 Task: Select a due date automation when advanced on, the moment a card is due add fields without custom field "Resume" set to a number lower than 1 and lower than 10.
Action: Mouse moved to (1010, 74)
Screenshot: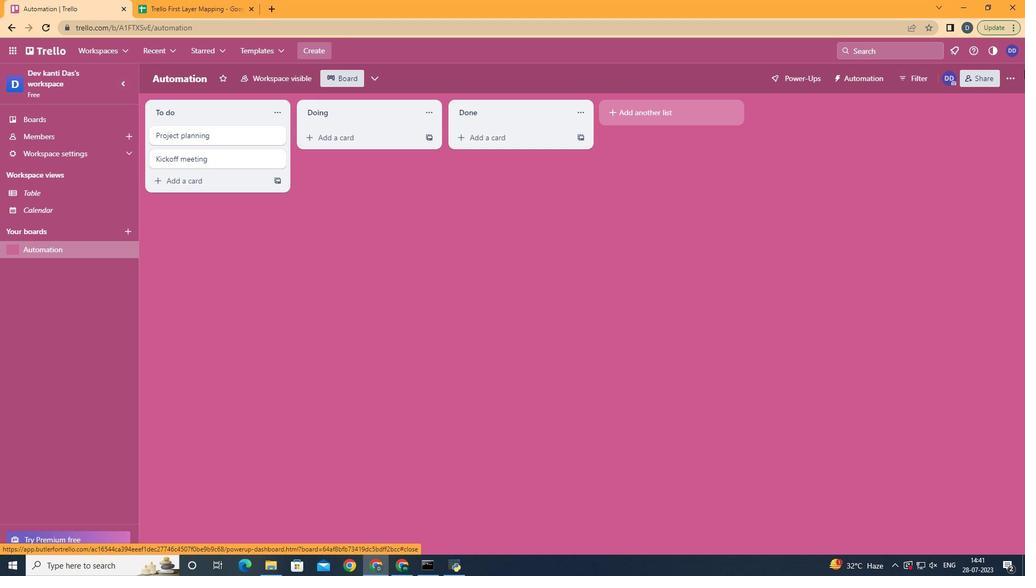 
Action: Mouse pressed left at (1010, 74)
Screenshot: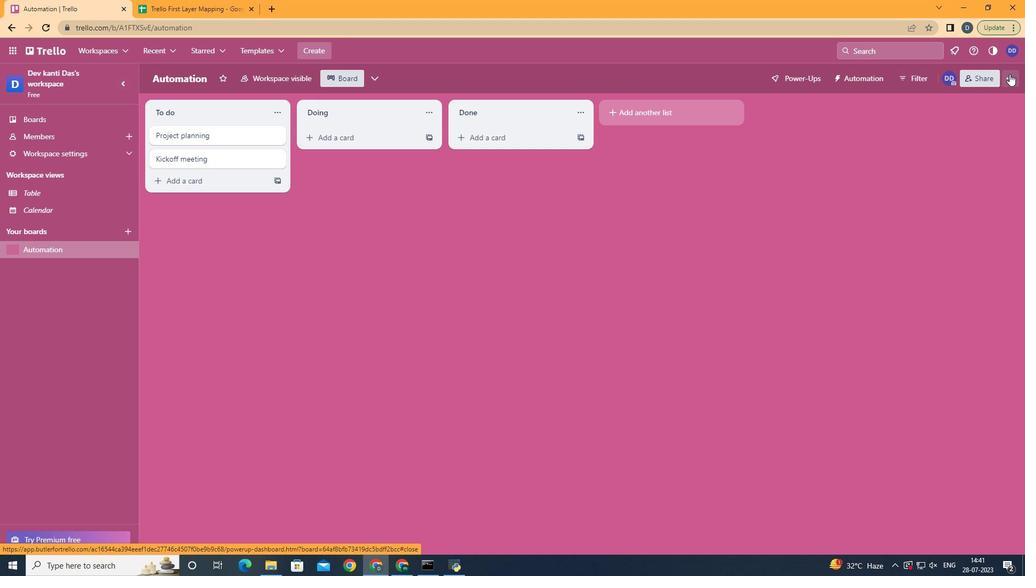 
Action: Mouse moved to (941, 222)
Screenshot: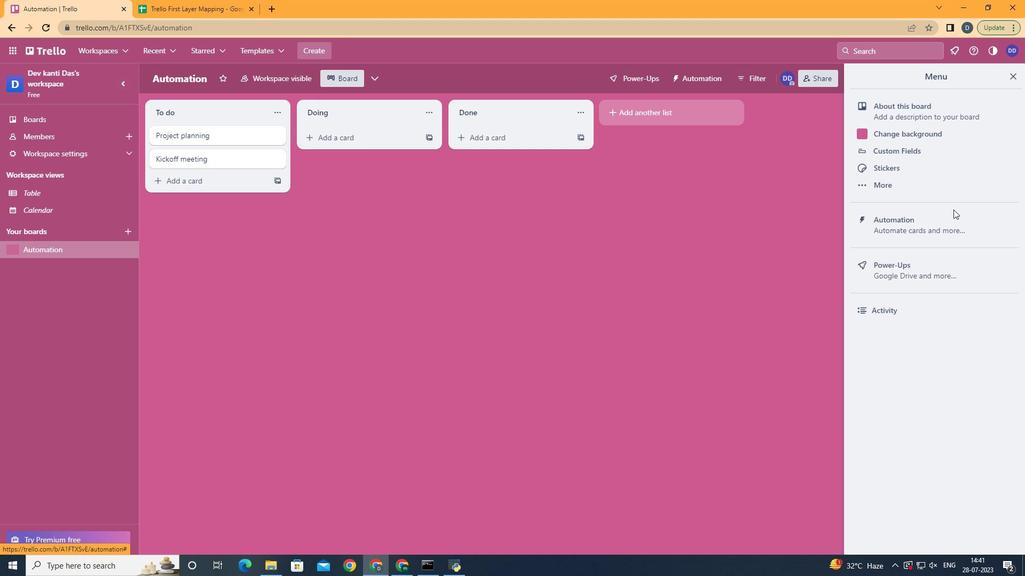 
Action: Mouse pressed left at (941, 222)
Screenshot: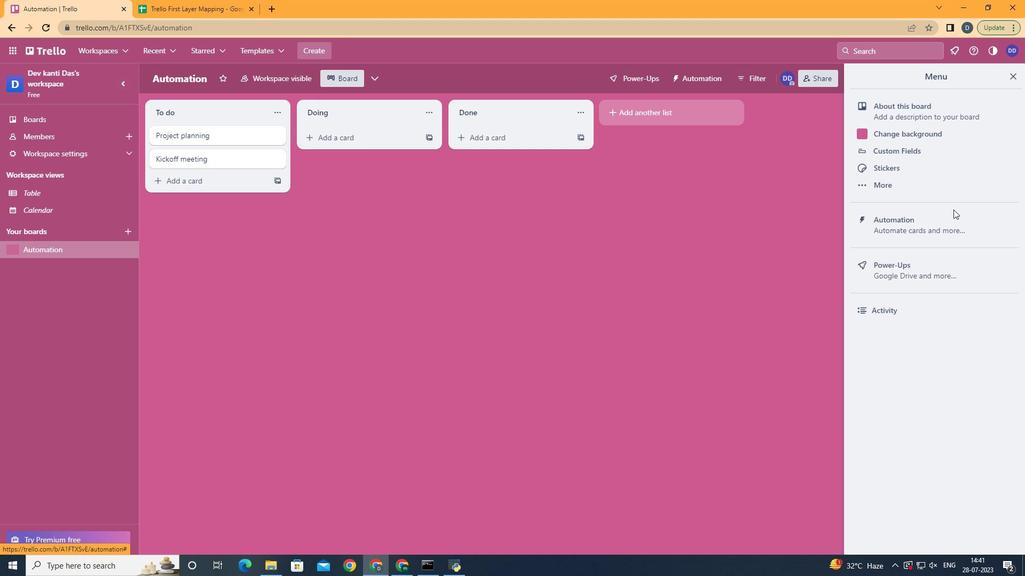 
Action: Mouse moved to (188, 212)
Screenshot: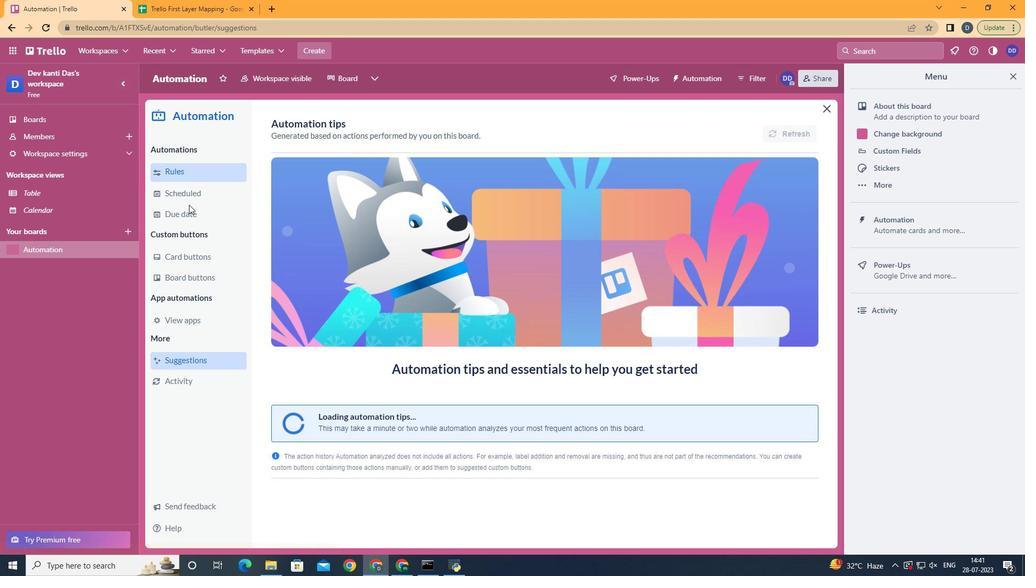 
Action: Mouse pressed left at (188, 212)
Screenshot: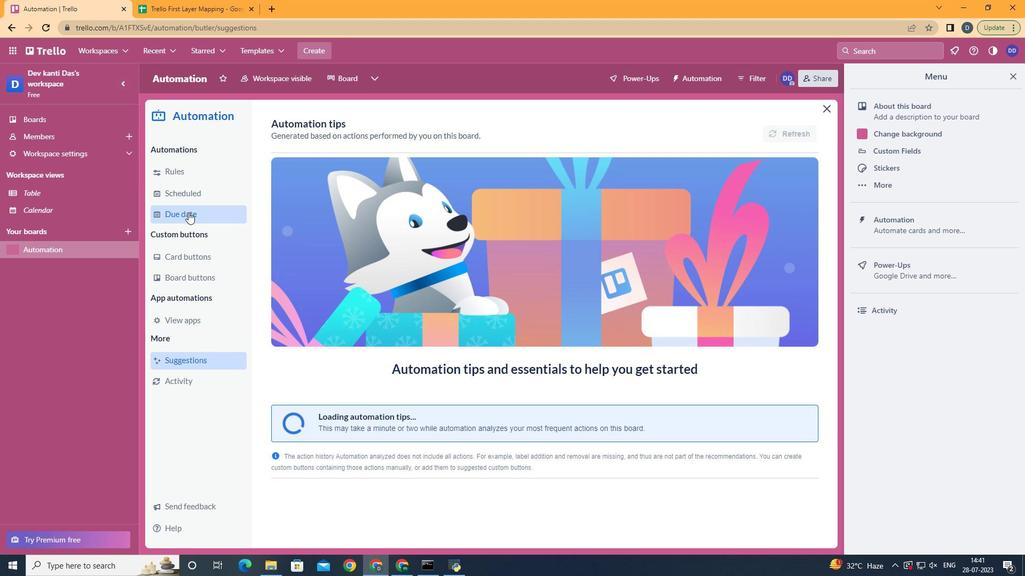 
Action: Mouse moved to (777, 130)
Screenshot: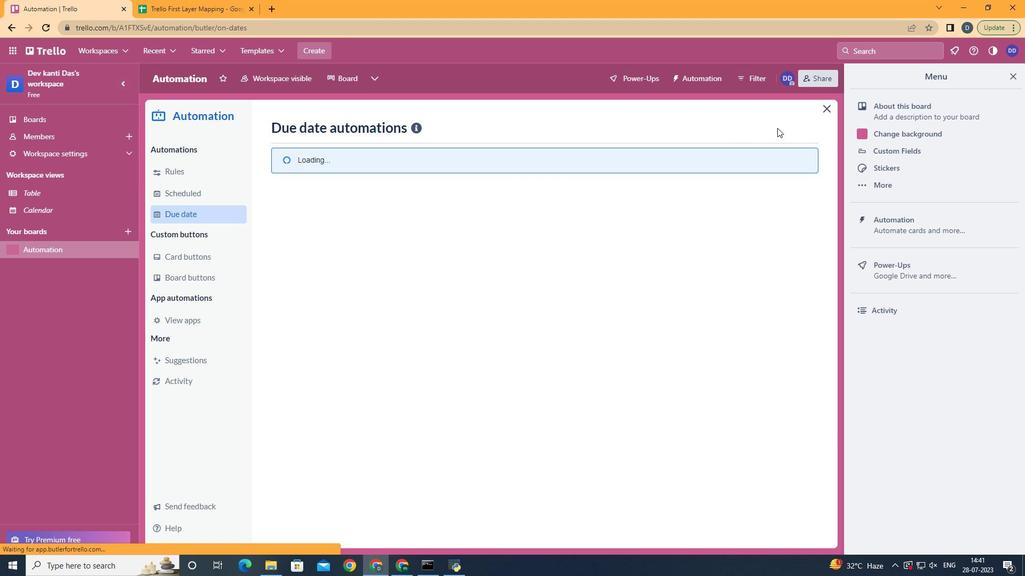 
Action: Mouse pressed left at (777, 130)
Screenshot: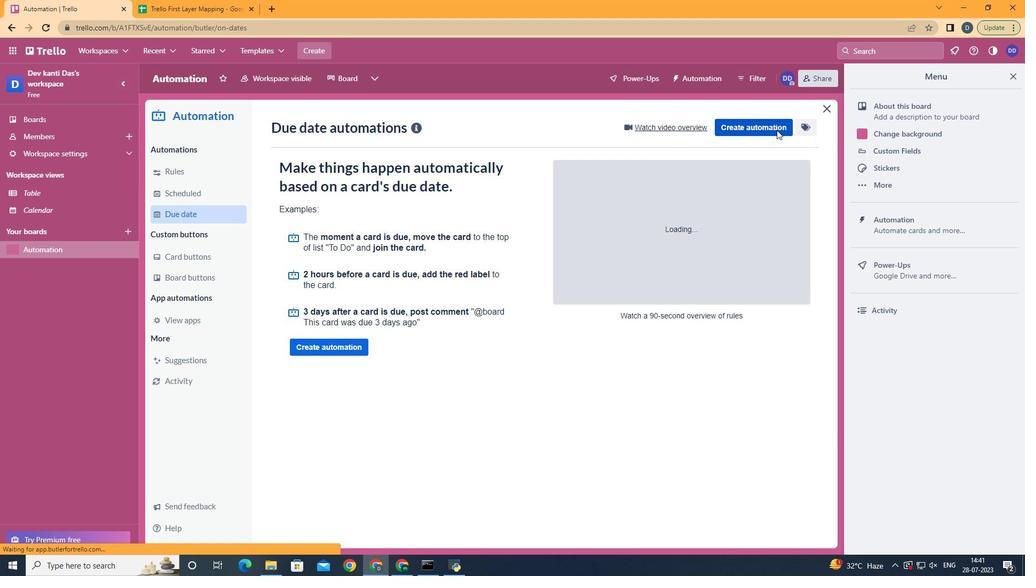 
Action: Mouse moved to (505, 229)
Screenshot: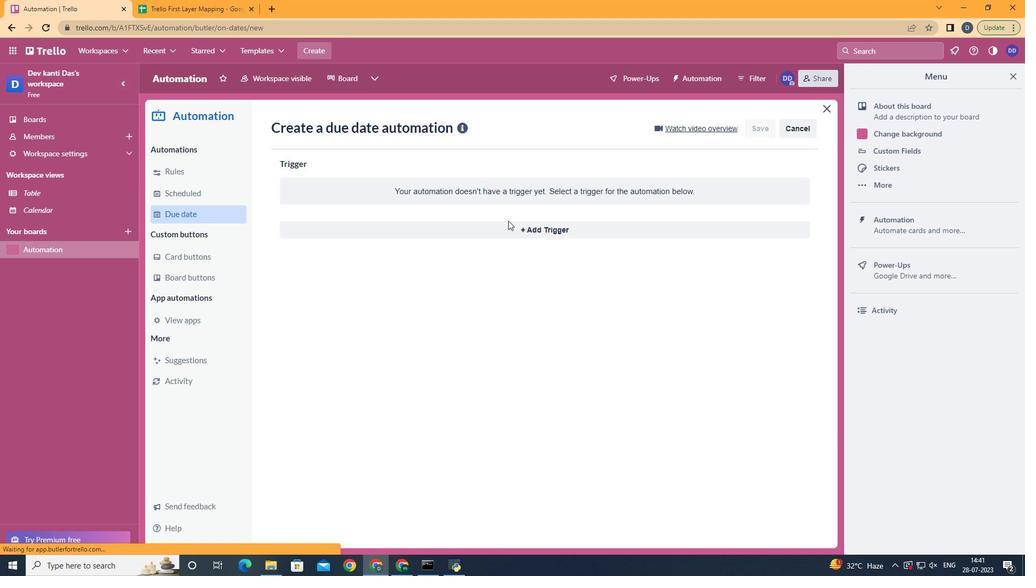 
Action: Mouse pressed left at (505, 229)
Screenshot: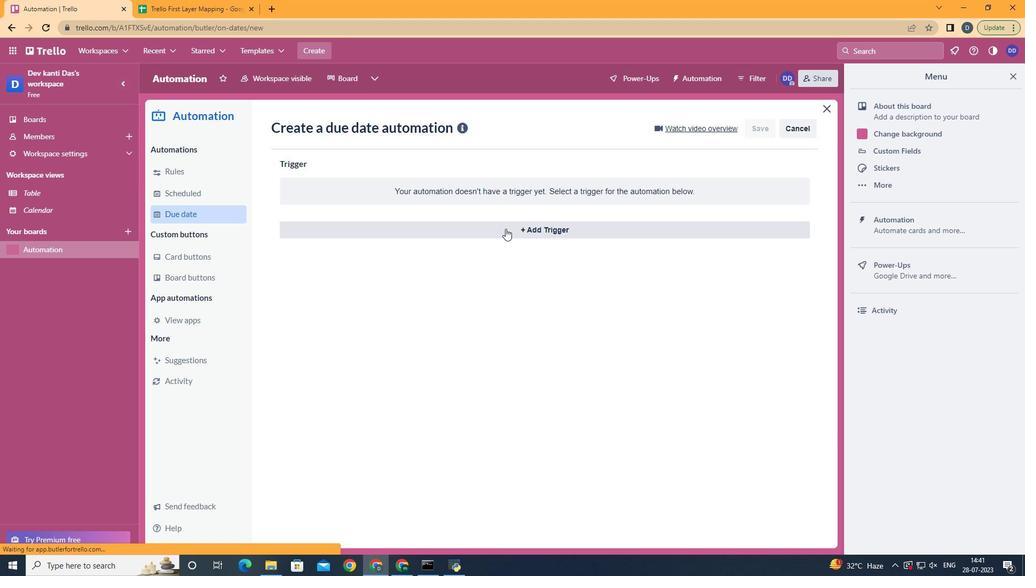 
Action: Mouse moved to (320, 377)
Screenshot: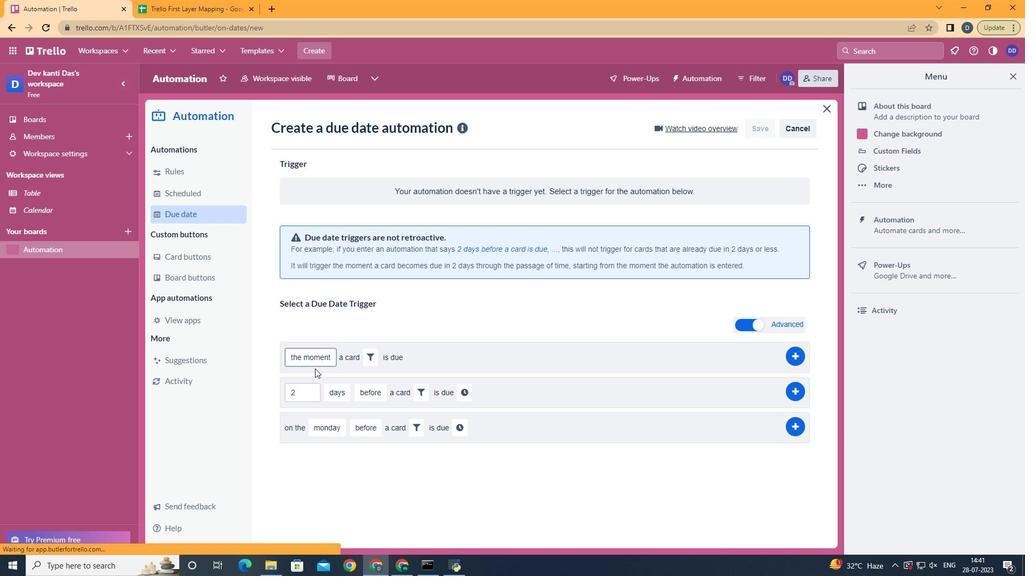 
Action: Mouse pressed left at (320, 377)
Screenshot: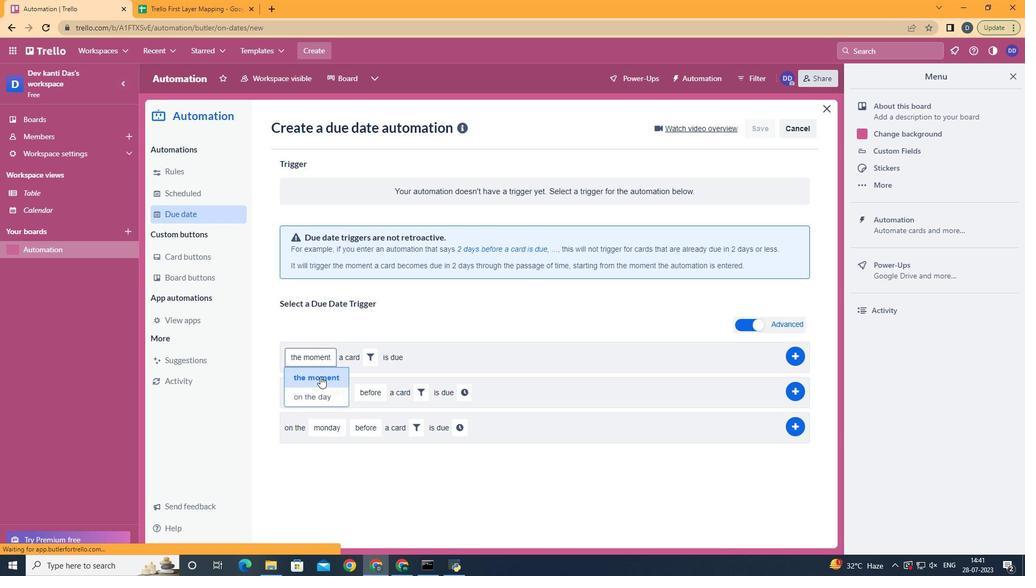 
Action: Mouse moved to (373, 360)
Screenshot: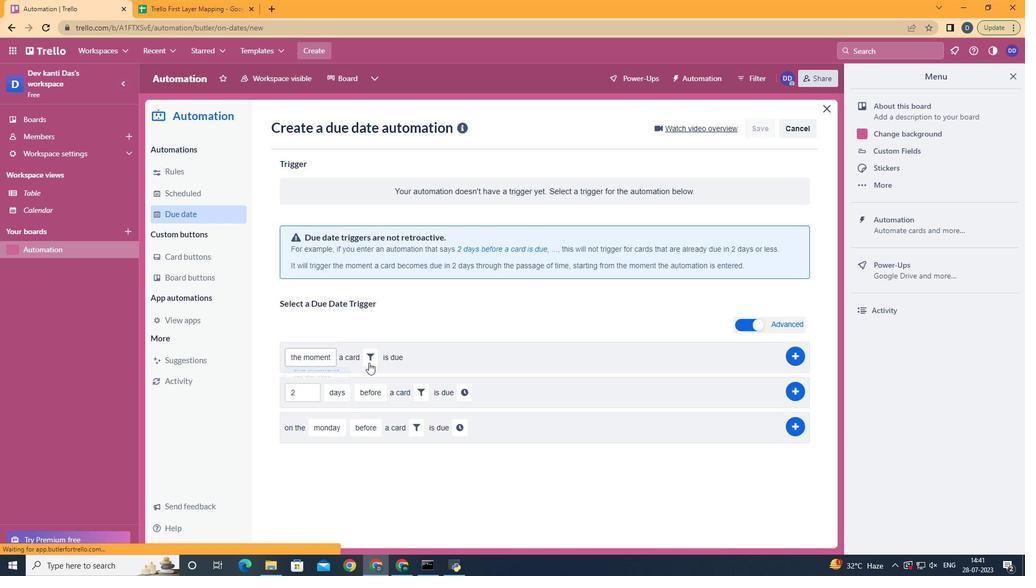 
Action: Mouse pressed left at (373, 360)
Screenshot: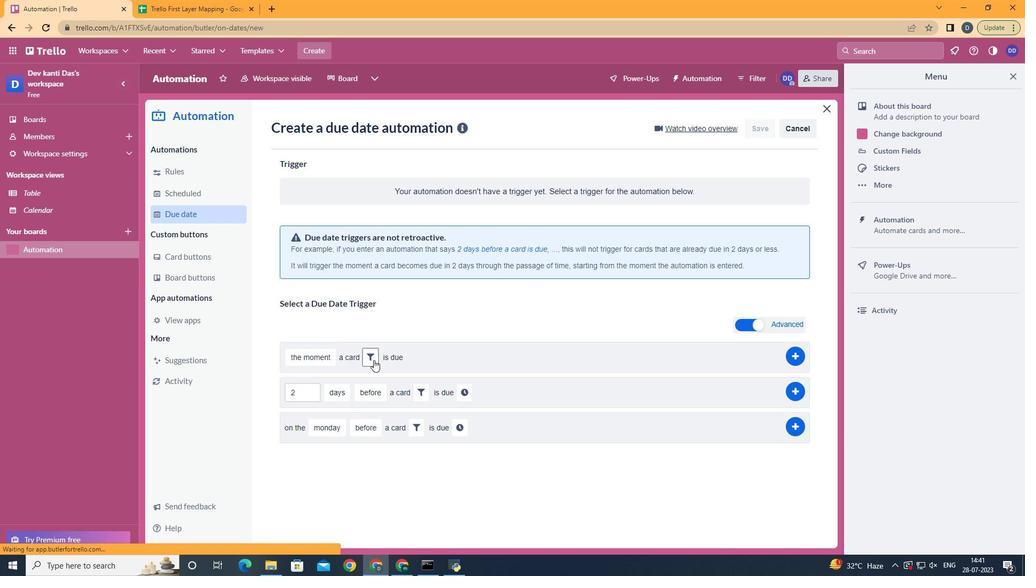 
Action: Mouse moved to (533, 388)
Screenshot: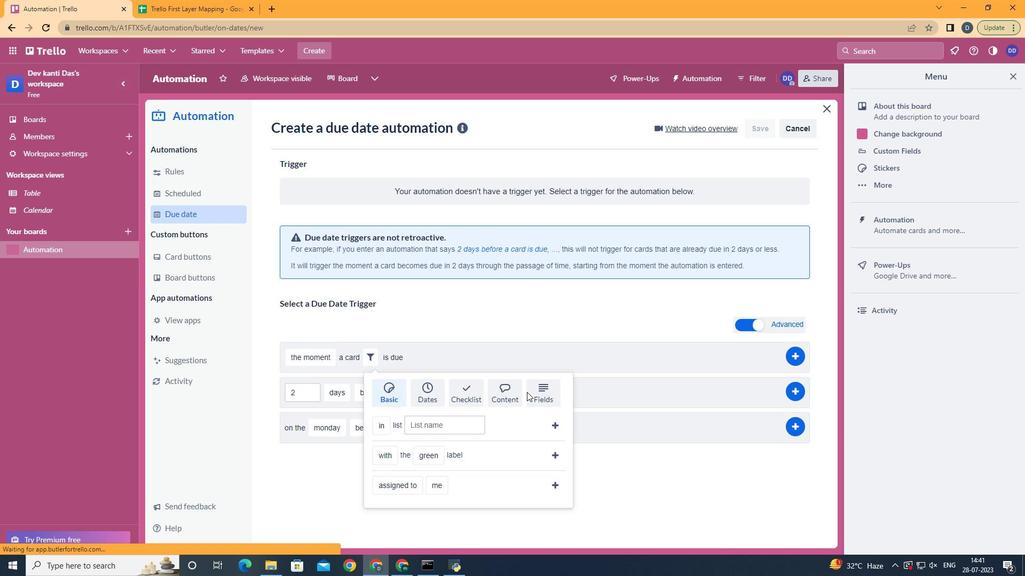 
Action: Mouse pressed left at (533, 388)
Screenshot: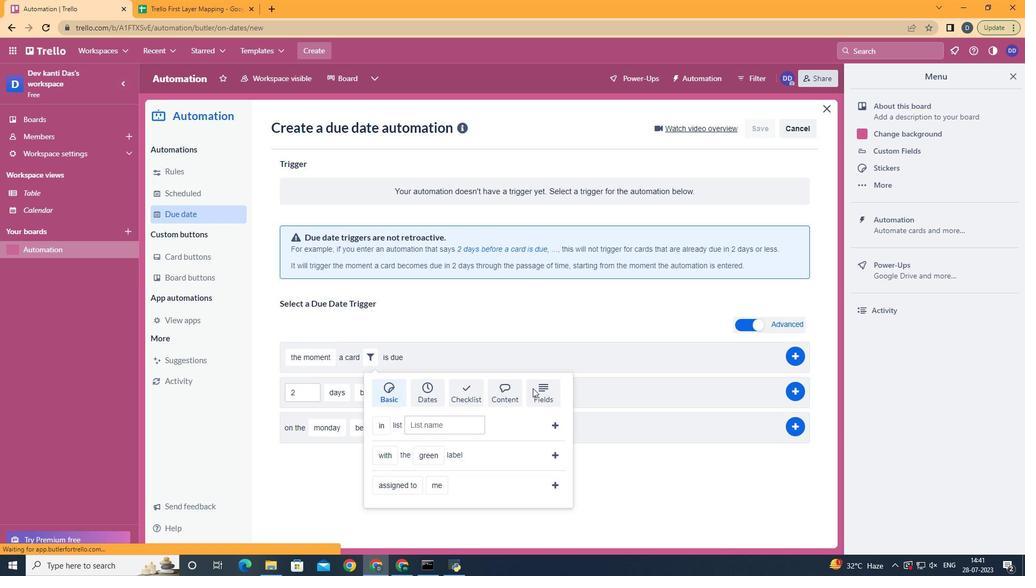 
Action: Mouse scrolled (533, 388) with delta (0, 0)
Screenshot: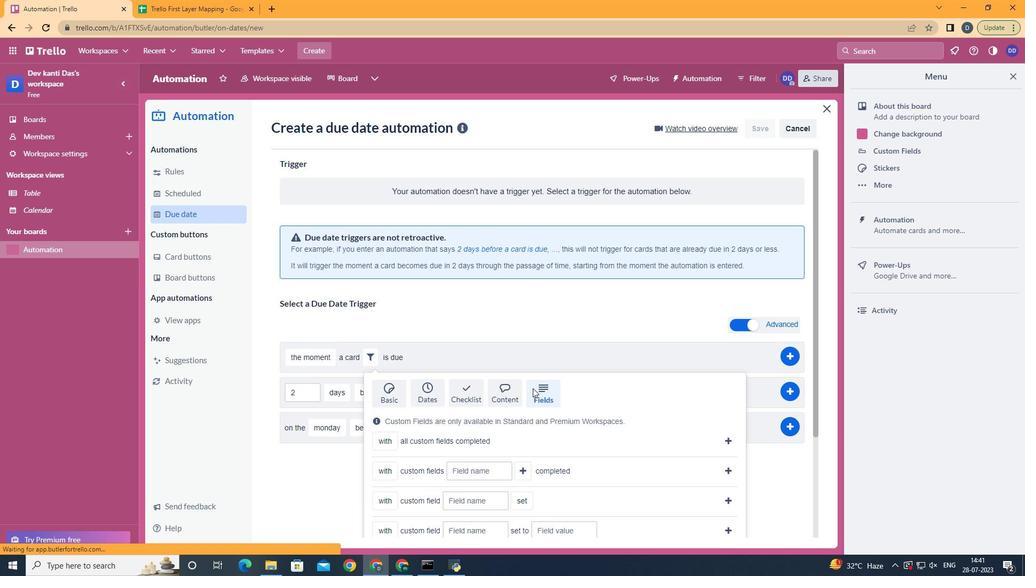 
Action: Mouse moved to (535, 395)
Screenshot: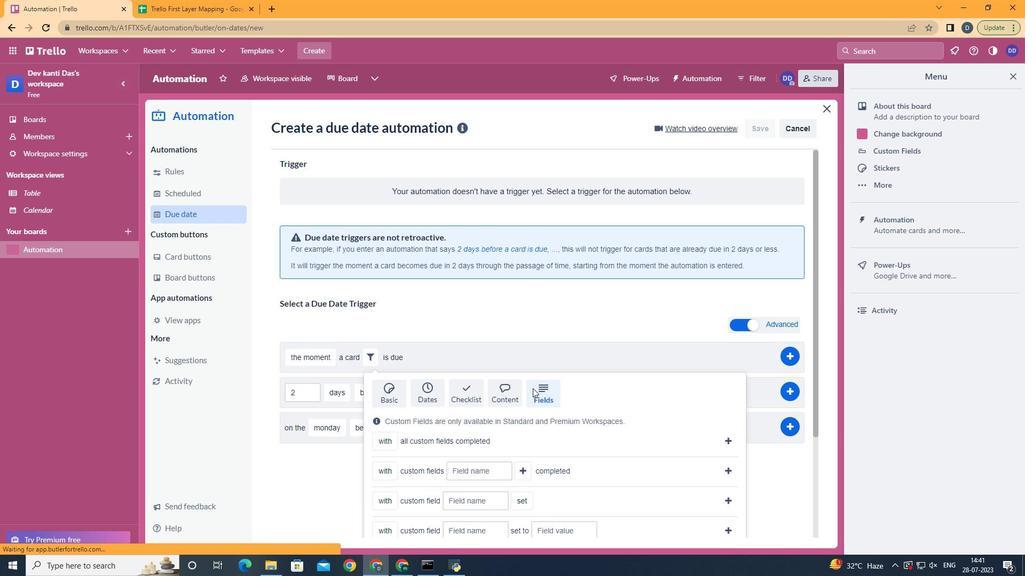 
Action: Mouse scrolled (535, 394) with delta (0, 0)
Screenshot: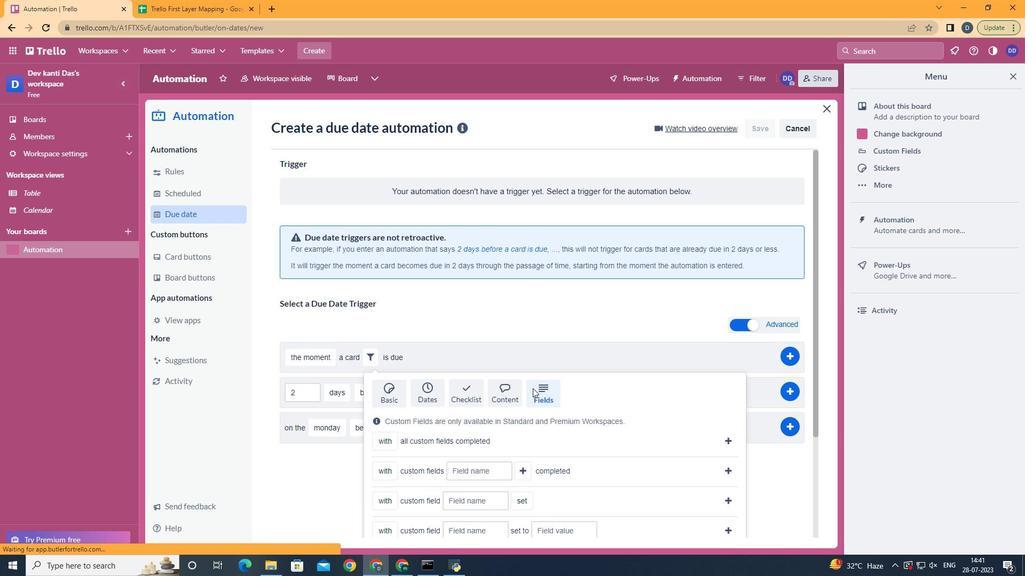 
Action: Mouse moved to (536, 396)
Screenshot: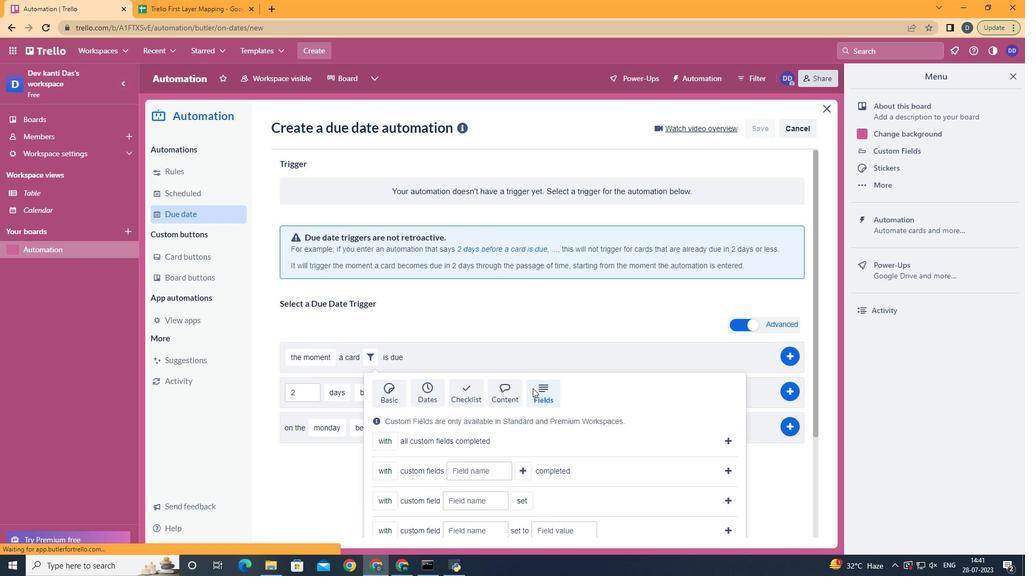
Action: Mouse scrolled (536, 395) with delta (0, 0)
Screenshot: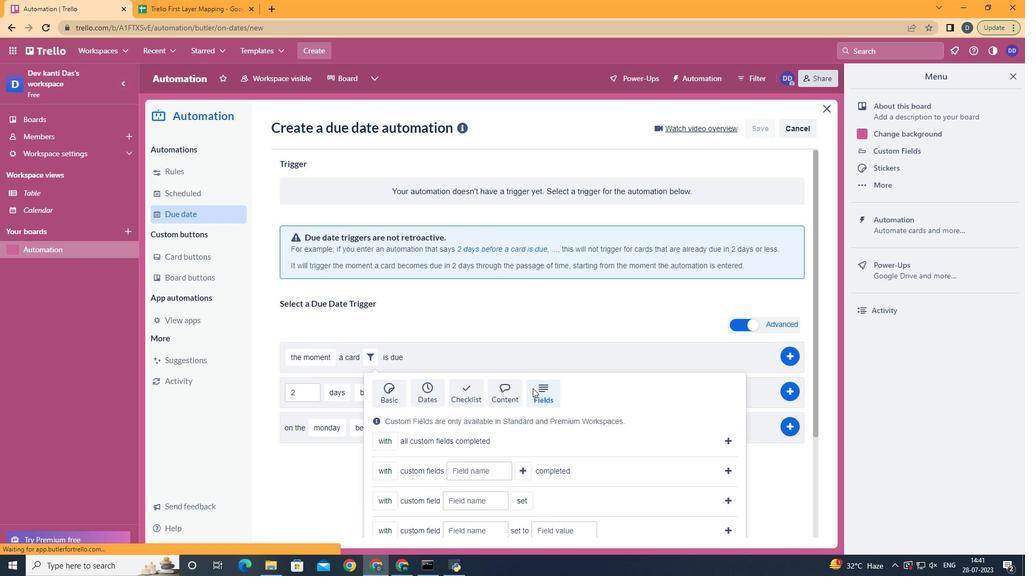 
Action: Mouse scrolled (536, 395) with delta (0, 0)
Screenshot: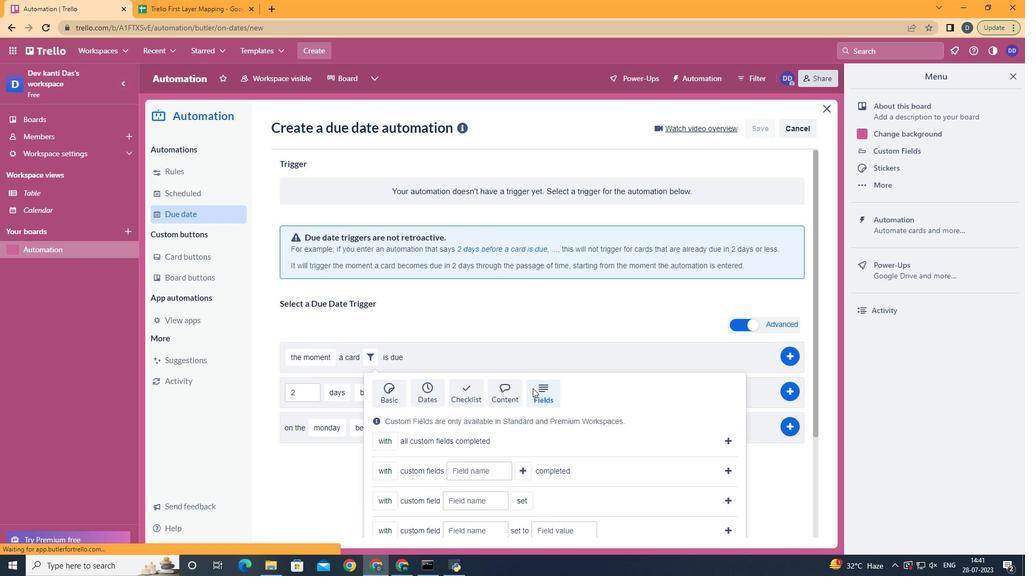 
Action: Mouse moved to (546, 396)
Screenshot: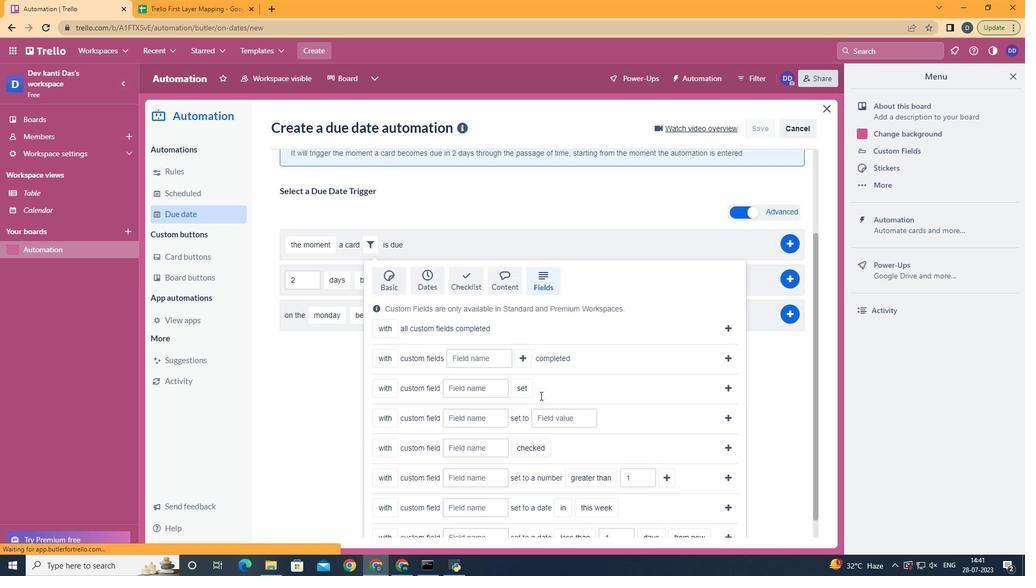 
Action: Mouse scrolled (546, 395) with delta (0, 0)
Screenshot: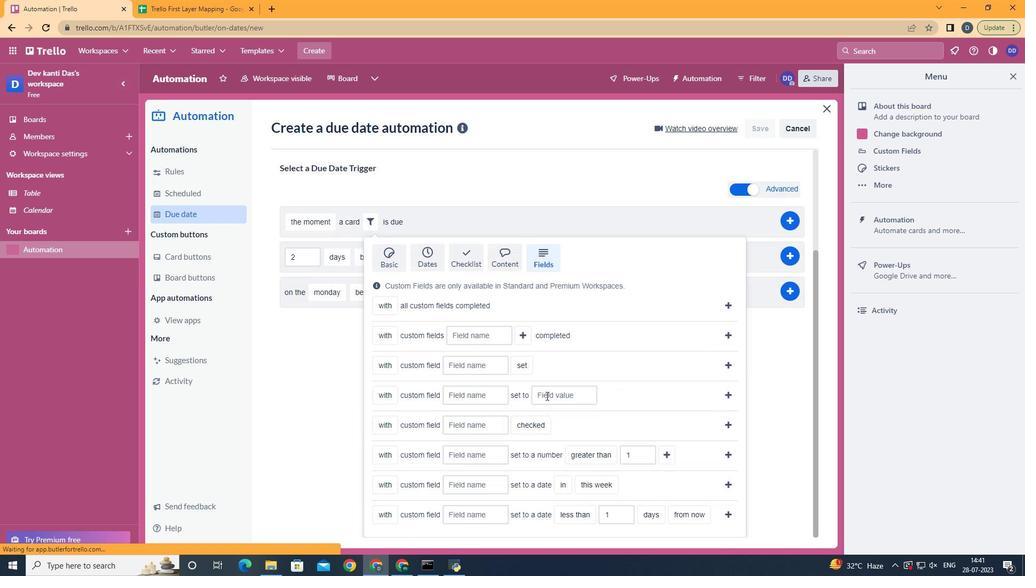 
Action: Mouse moved to (547, 394)
Screenshot: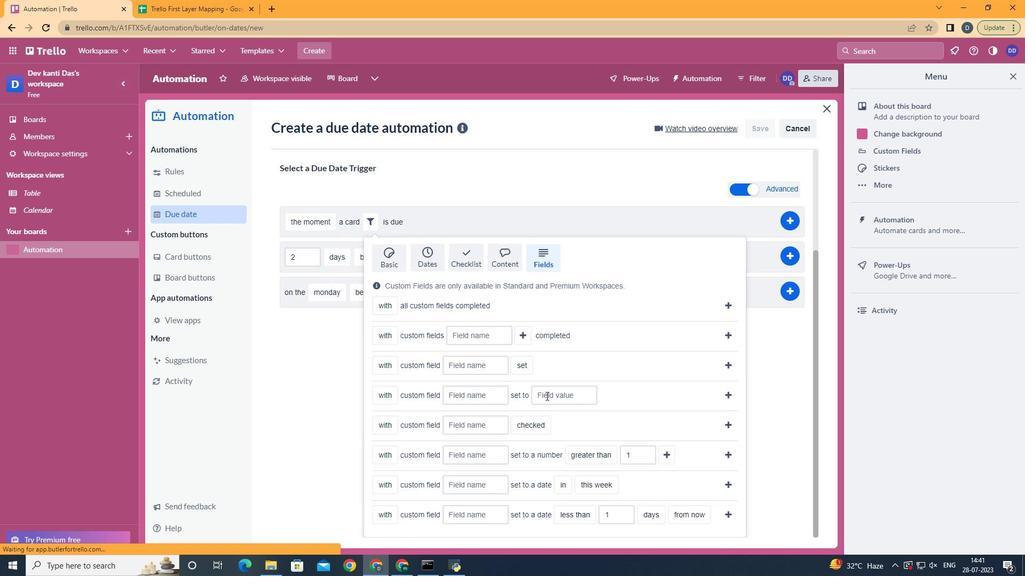 
Action: Mouse scrolled (546, 395) with delta (0, 0)
Screenshot: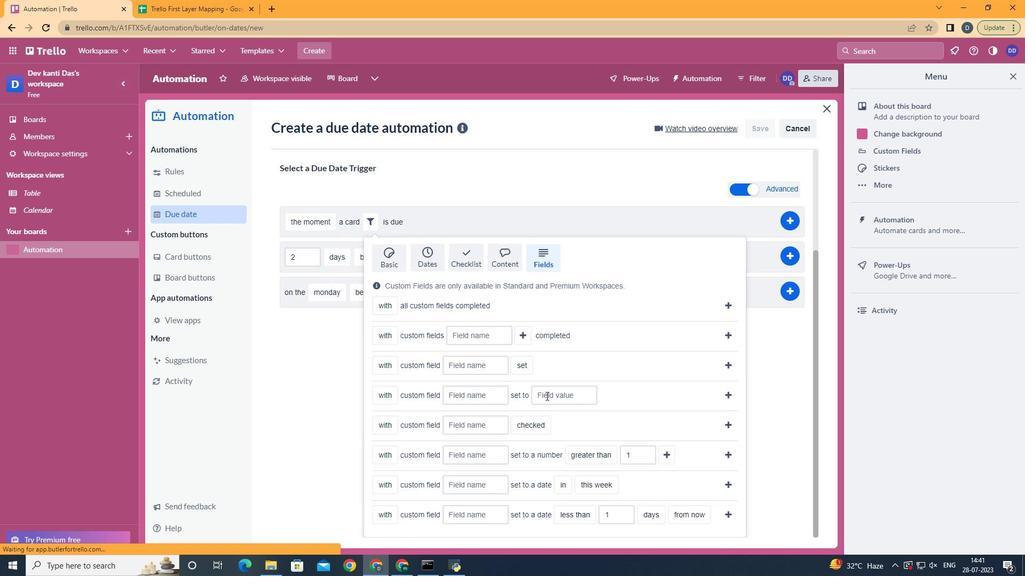 
Action: Mouse moved to (403, 494)
Screenshot: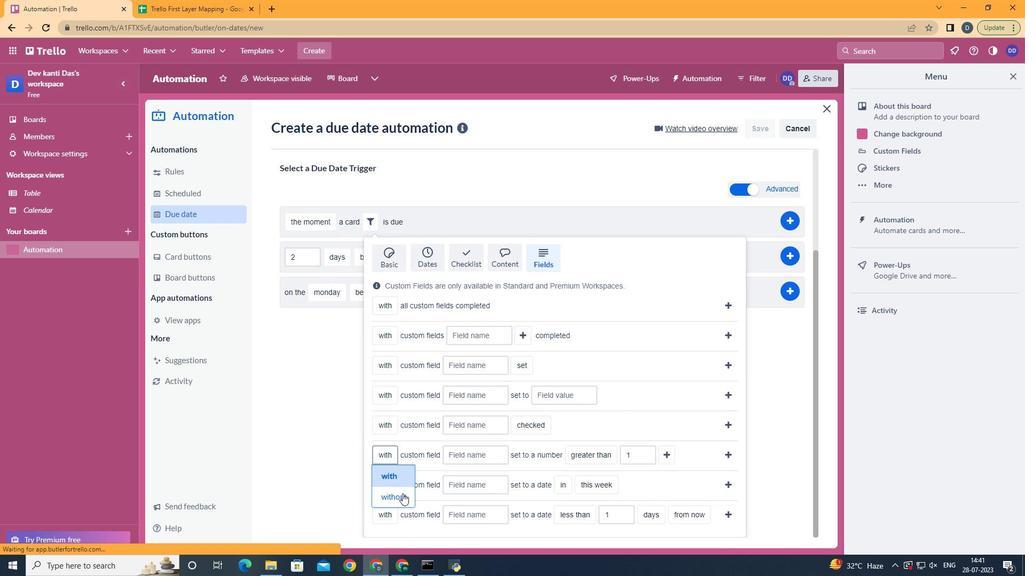 
Action: Mouse pressed left at (403, 494)
Screenshot: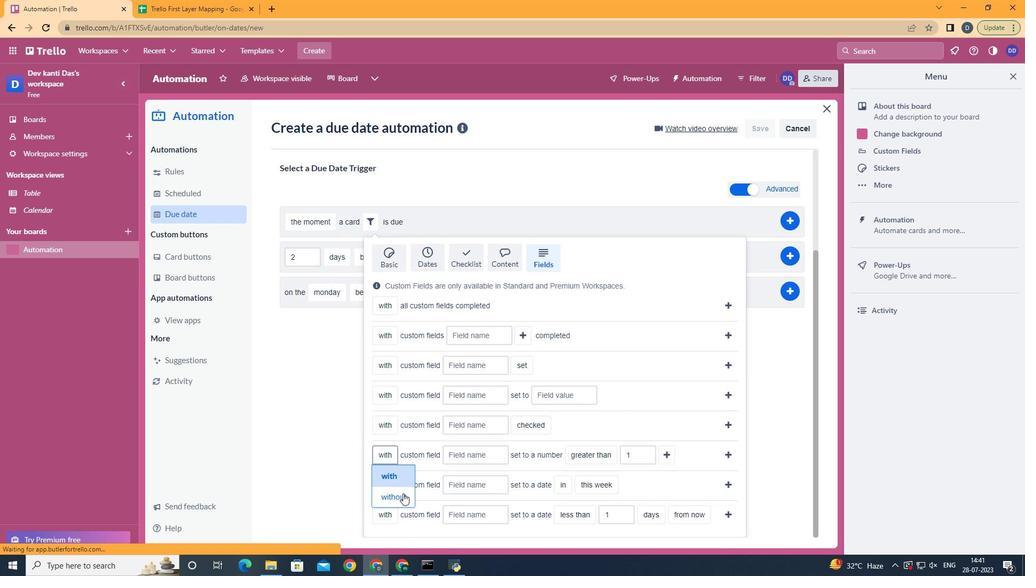 
Action: Mouse moved to (484, 458)
Screenshot: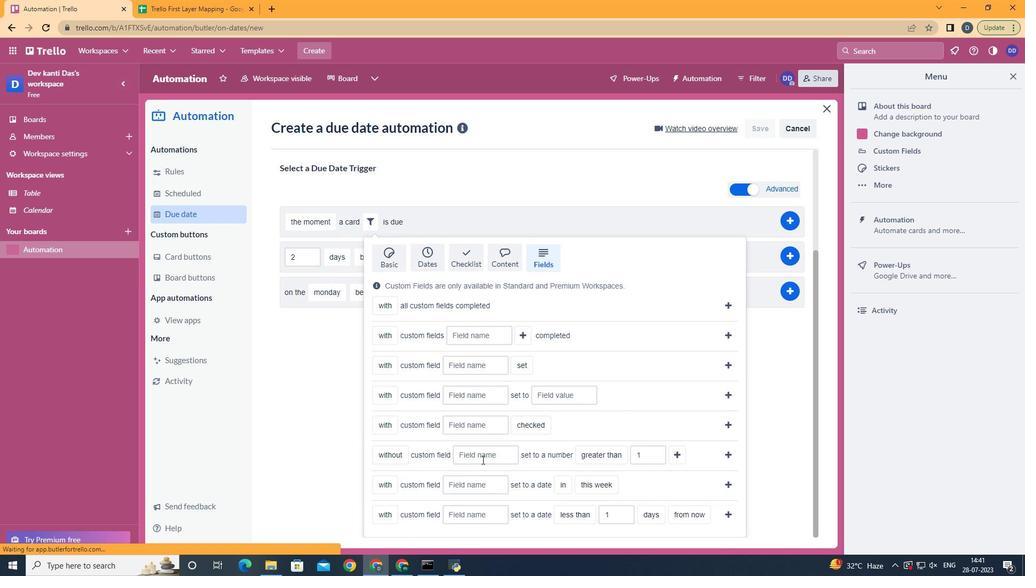 
Action: Mouse pressed left at (484, 458)
Screenshot: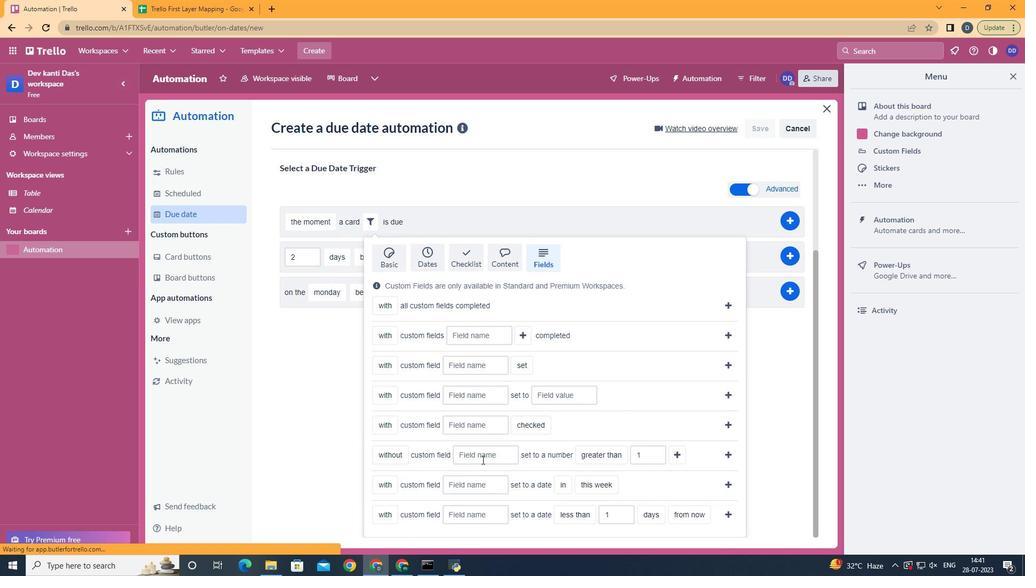 
Action: Key pressed <Key.shift>Resume
Screenshot: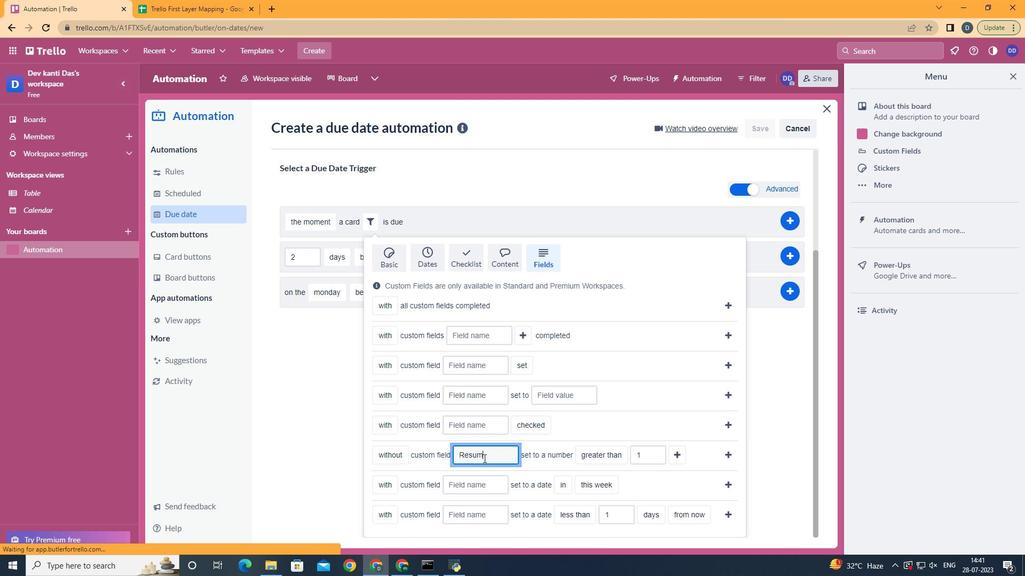 
Action: Mouse moved to (619, 417)
Screenshot: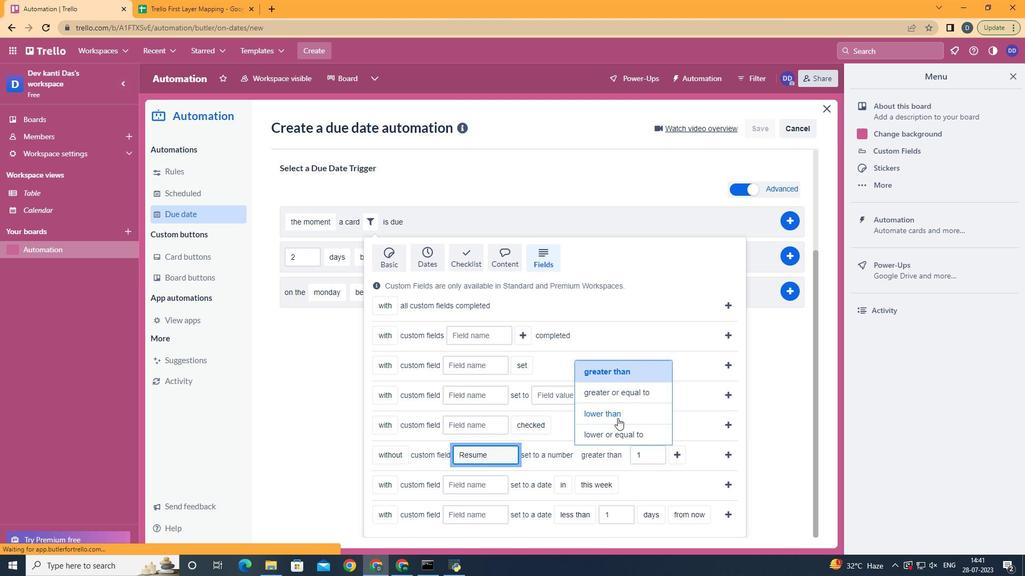 
Action: Mouse pressed left at (619, 417)
Screenshot: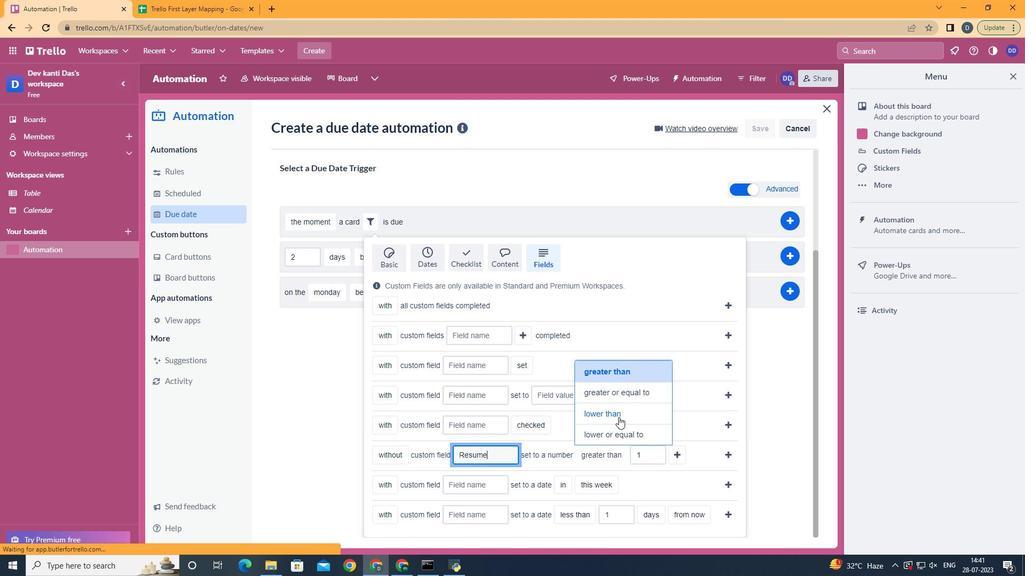 
Action: Mouse moved to (673, 454)
Screenshot: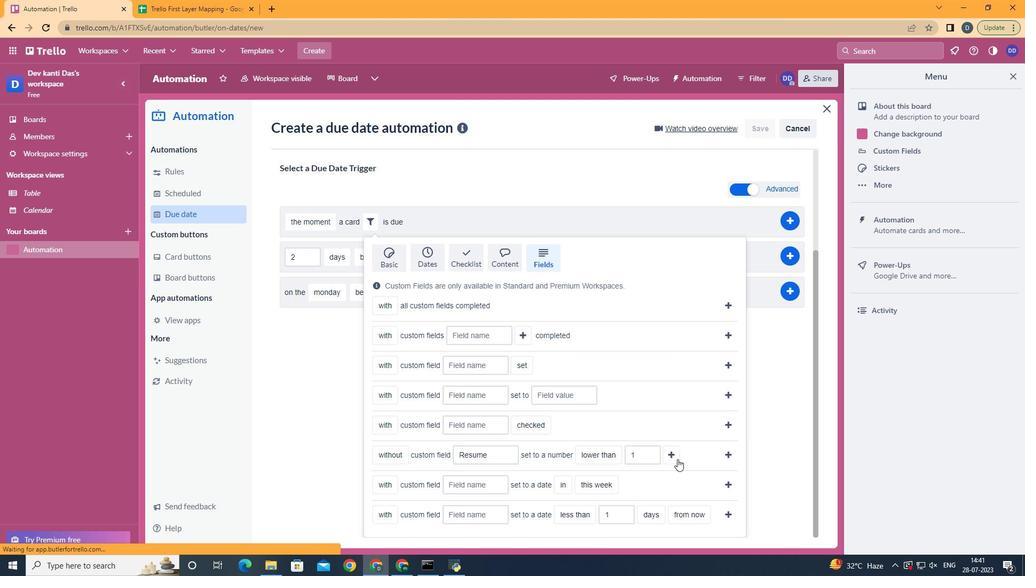 
Action: Mouse pressed left at (673, 454)
Screenshot: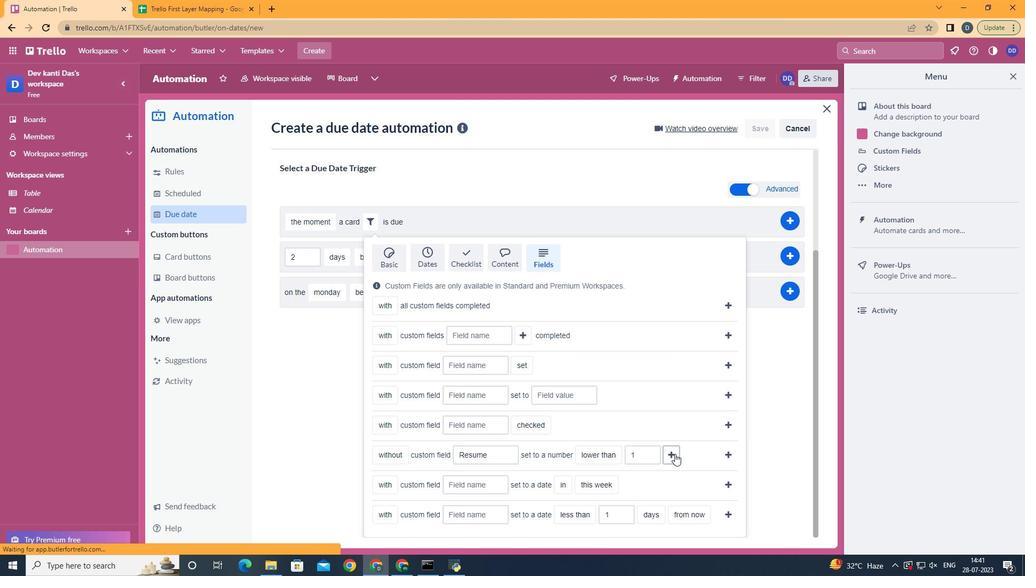 
Action: Mouse moved to (441, 388)
Screenshot: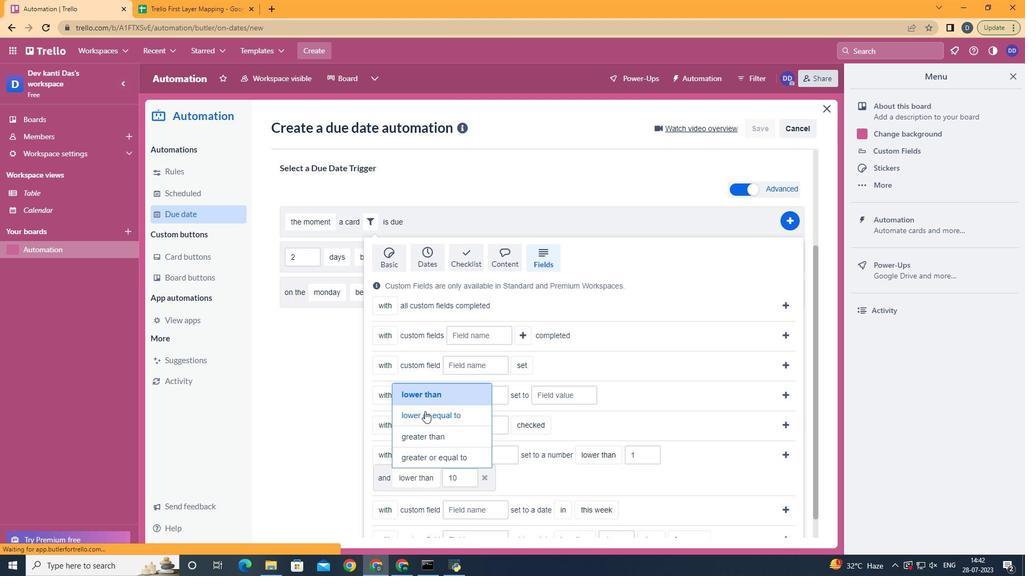 
Action: Mouse pressed left at (441, 388)
Screenshot: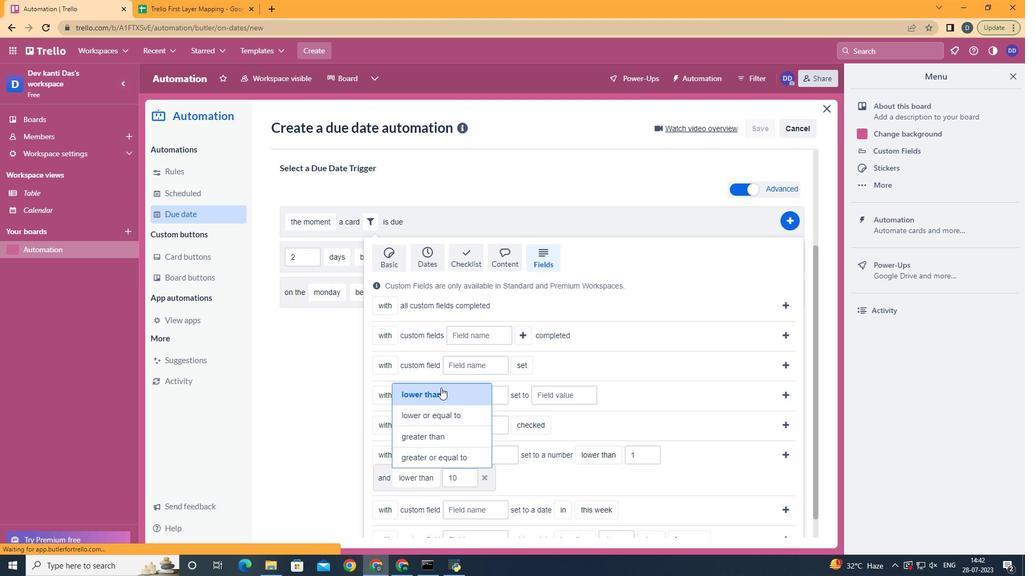
Action: Mouse moved to (786, 453)
Screenshot: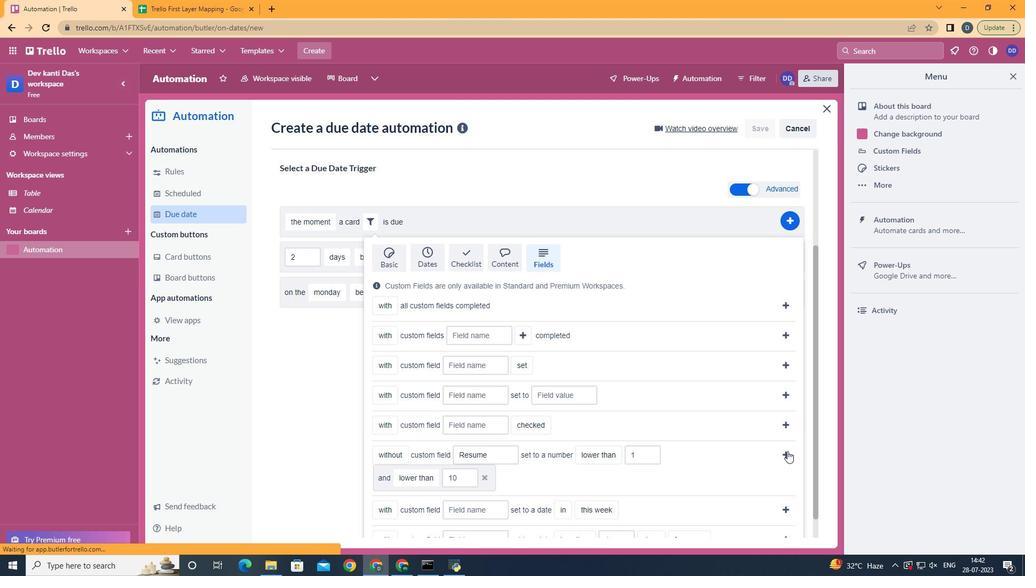 
Action: Mouse pressed left at (786, 453)
Screenshot: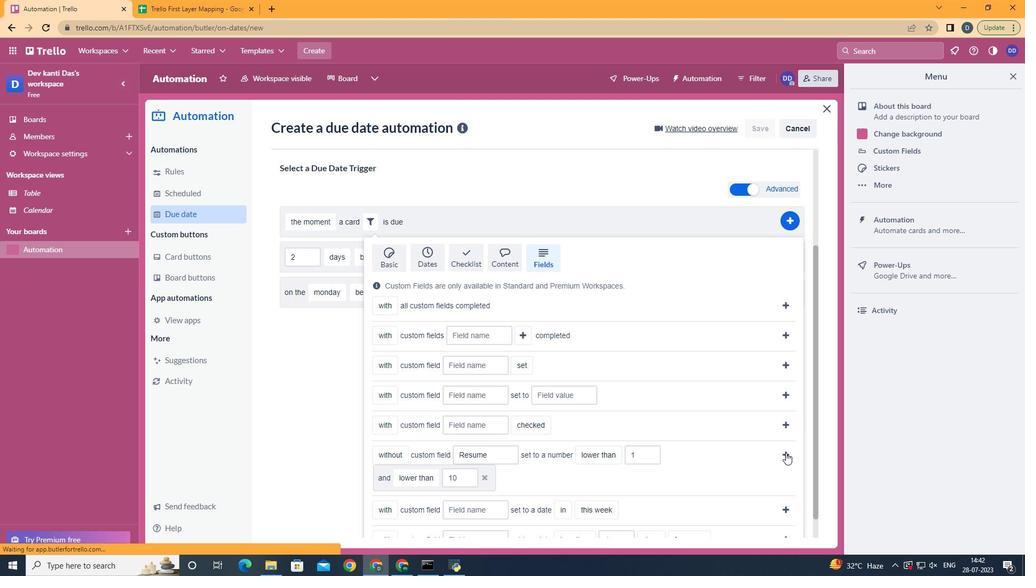 
